 Task: Look for products in the category "Sauvignon Blanc" from De Martino only.
Action: Mouse moved to (734, 265)
Screenshot: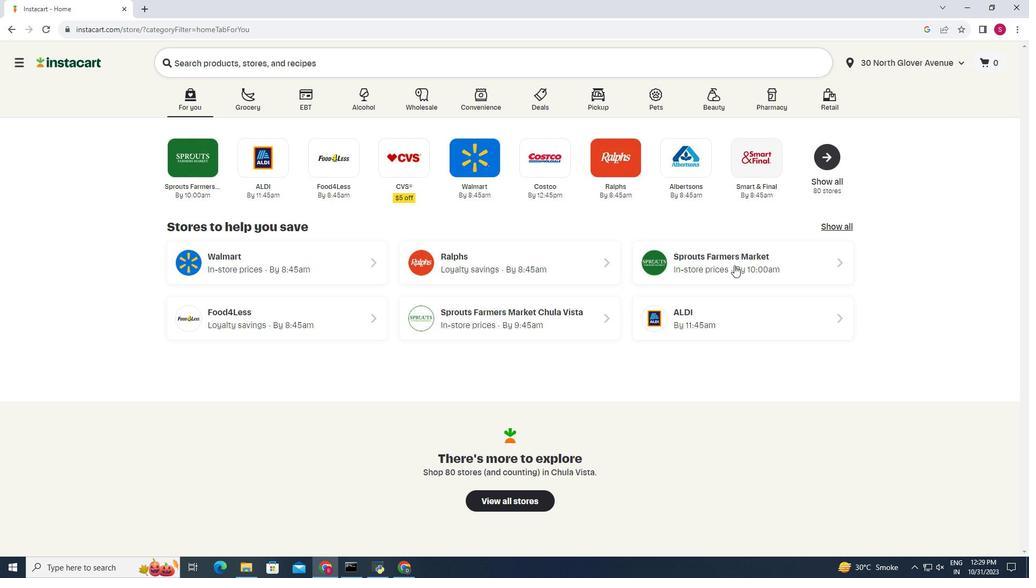
Action: Mouse pressed left at (734, 265)
Screenshot: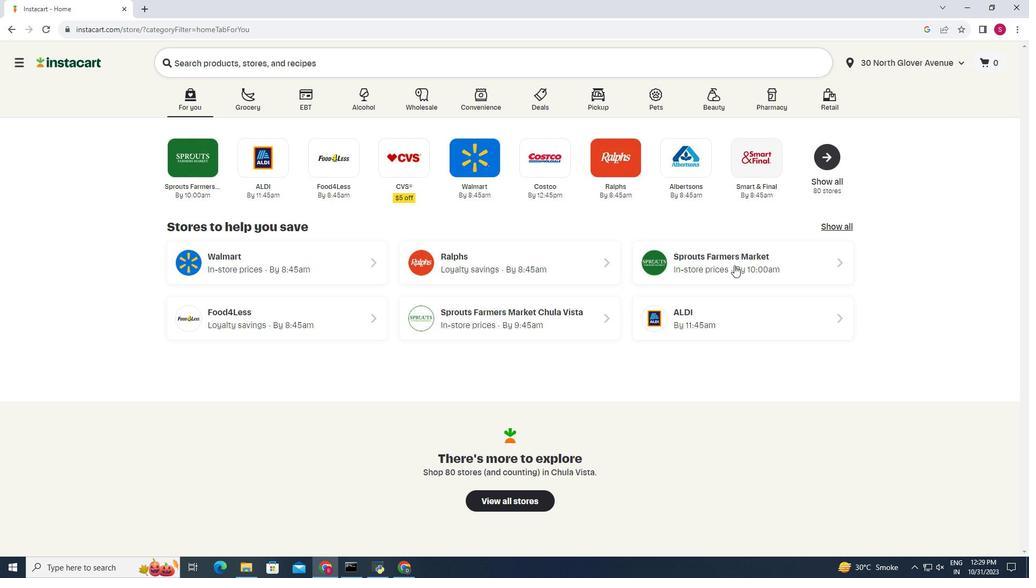 
Action: Mouse moved to (23, 516)
Screenshot: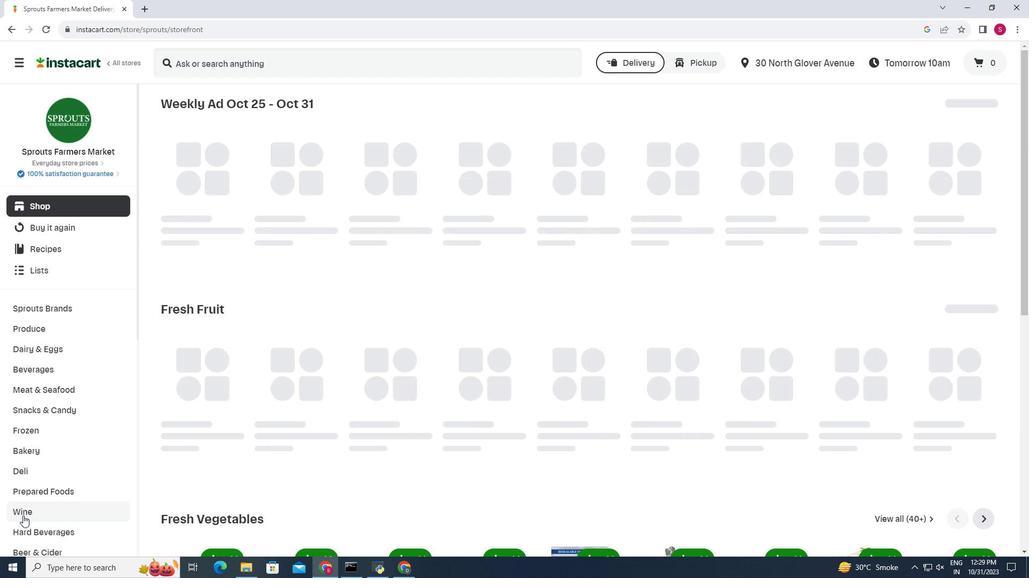 
Action: Mouse pressed left at (23, 516)
Screenshot: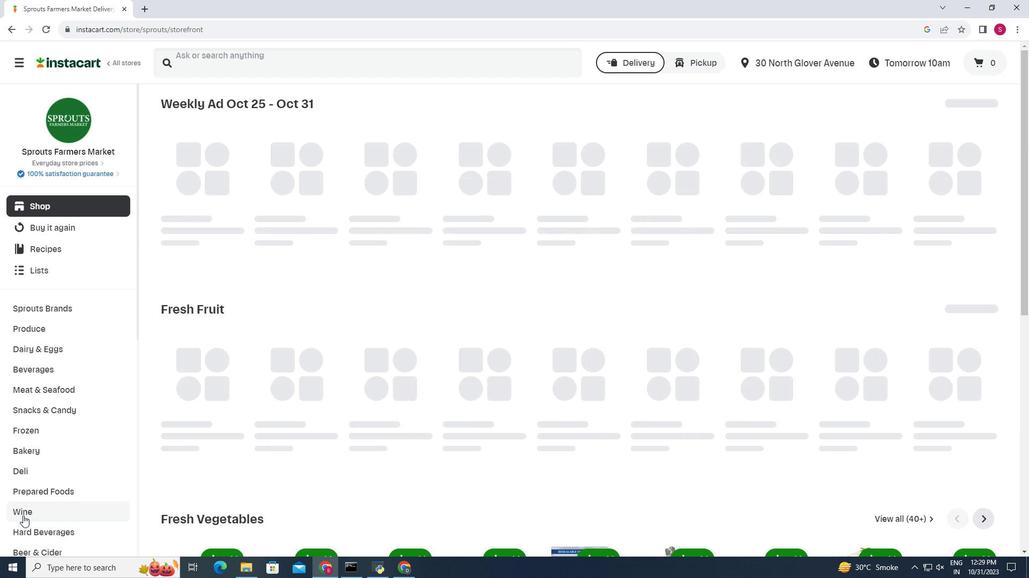 
Action: Mouse moved to (295, 135)
Screenshot: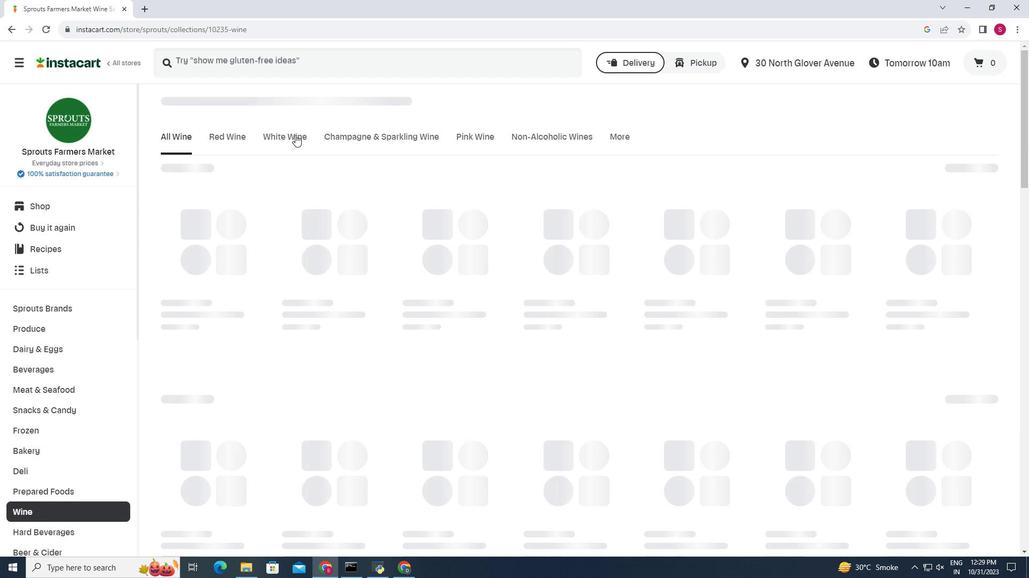 
Action: Mouse pressed left at (295, 135)
Screenshot: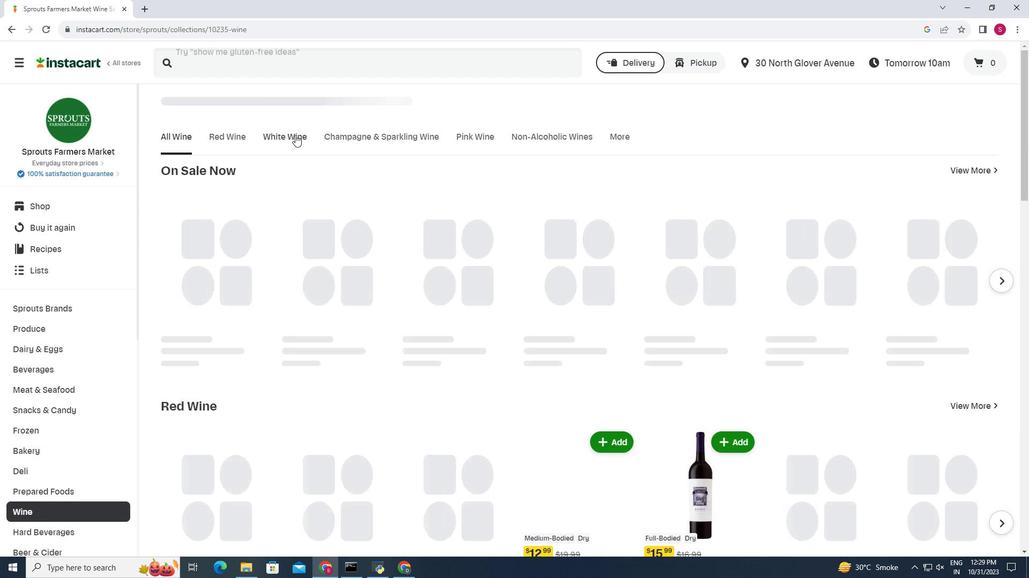 
Action: Mouse moved to (268, 170)
Screenshot: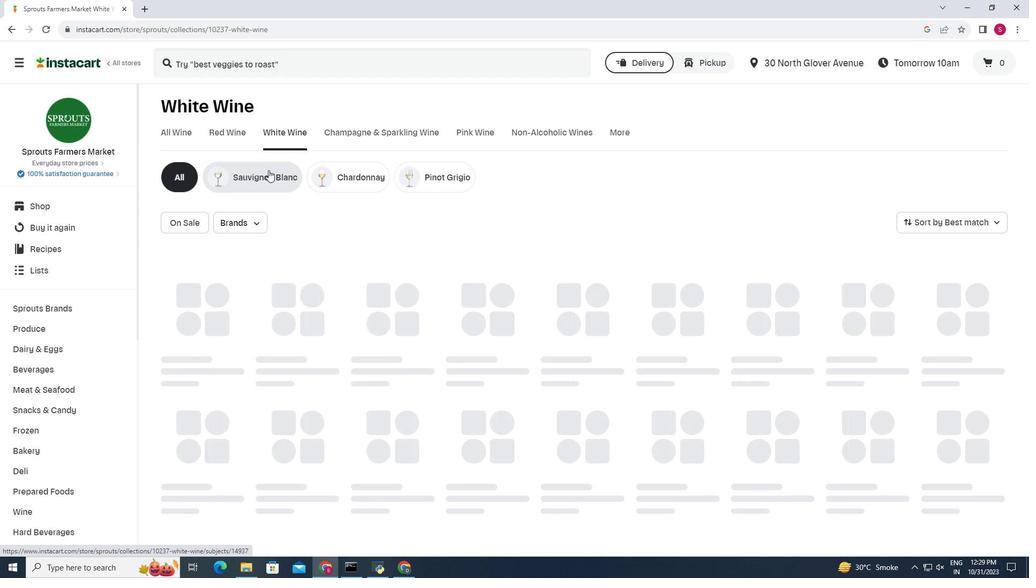 
Action: Mouse pressed left at (268, 170)
Screenshot: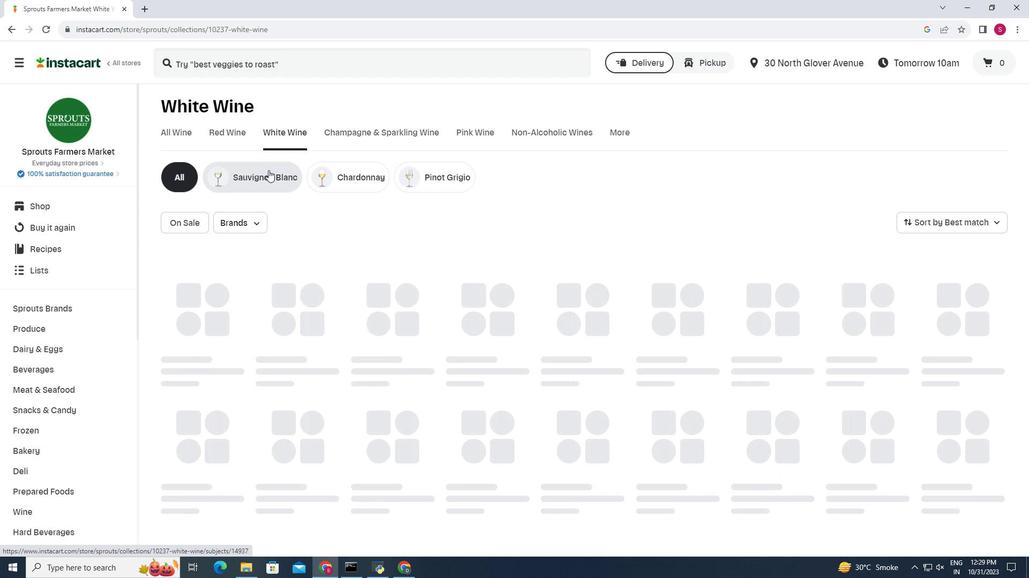
Action: Mouse moved to (254, 220)
Screenshot: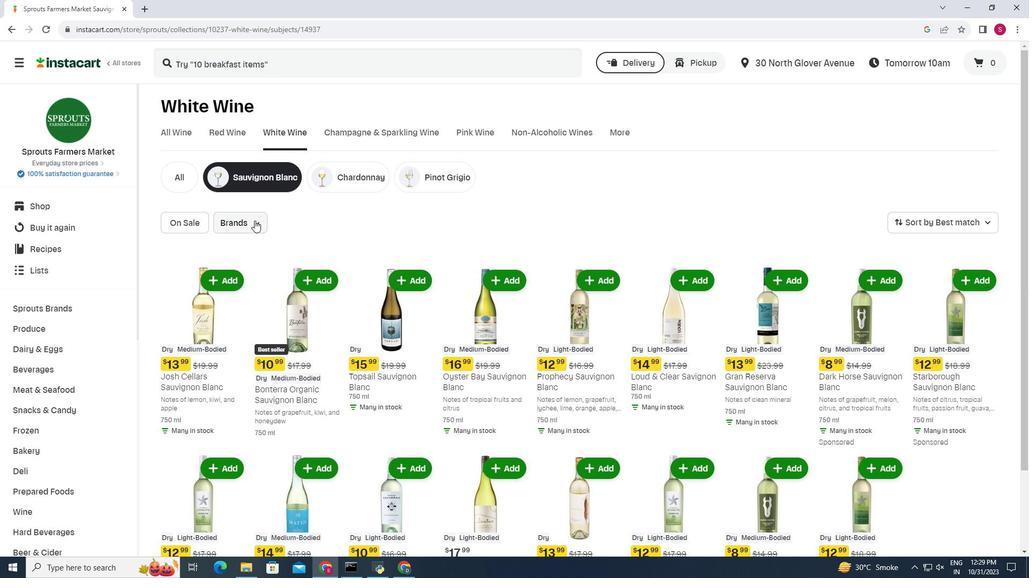 
Action: Mouse pressed left at (254, 220)
Screenshot: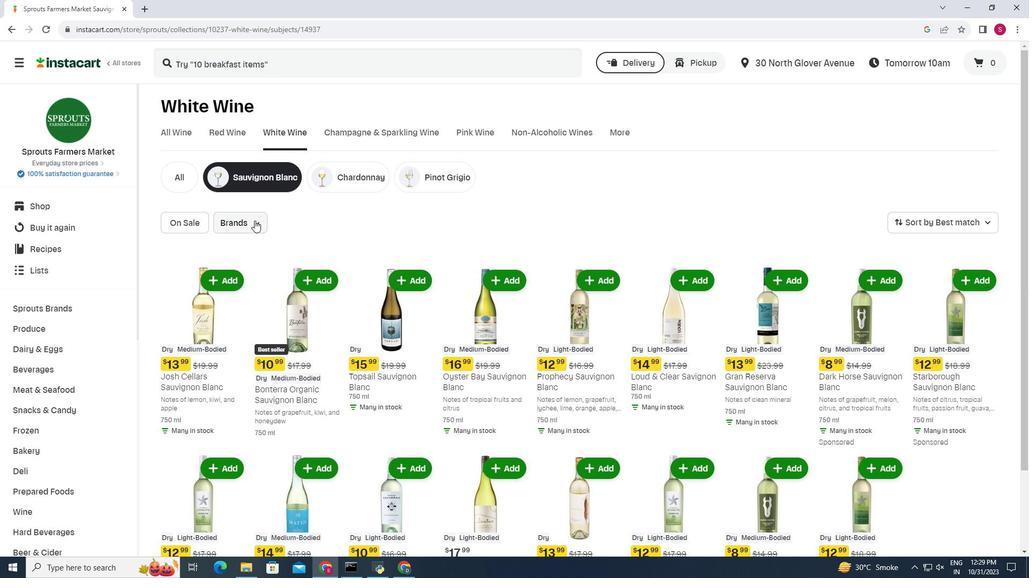 
Action: Mouse moved to (280, 300)
Screenshot: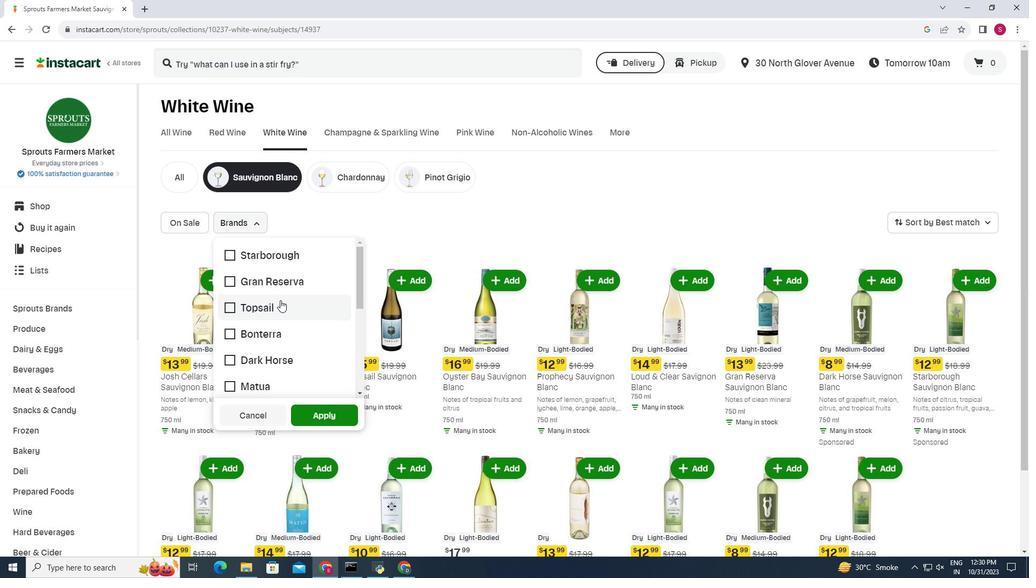 
Action: Mouse scrolled (280, 300) with delta (0, 0)
Screenshot: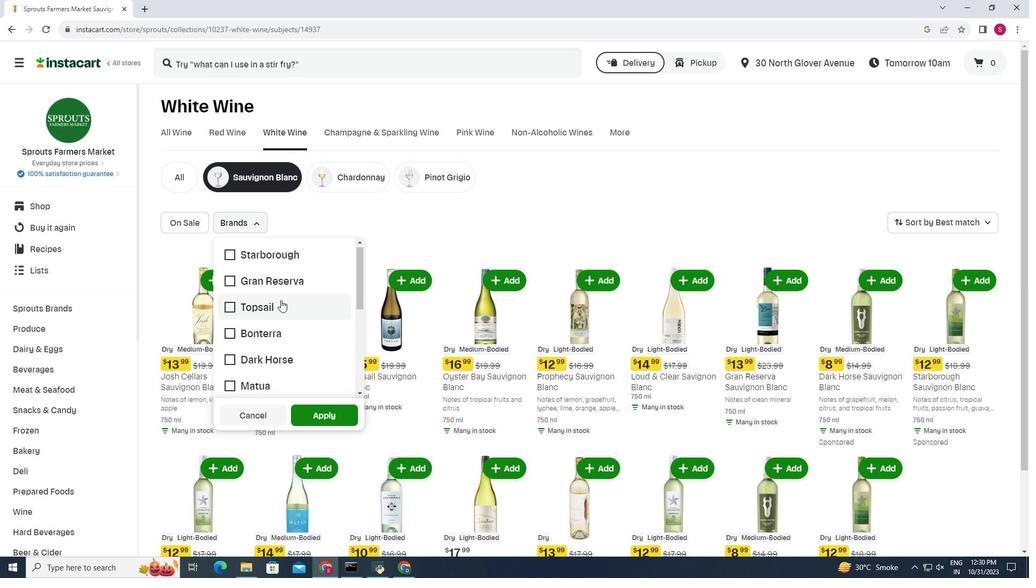 
Action: Mouse moved to (280, 300)
Screenshot: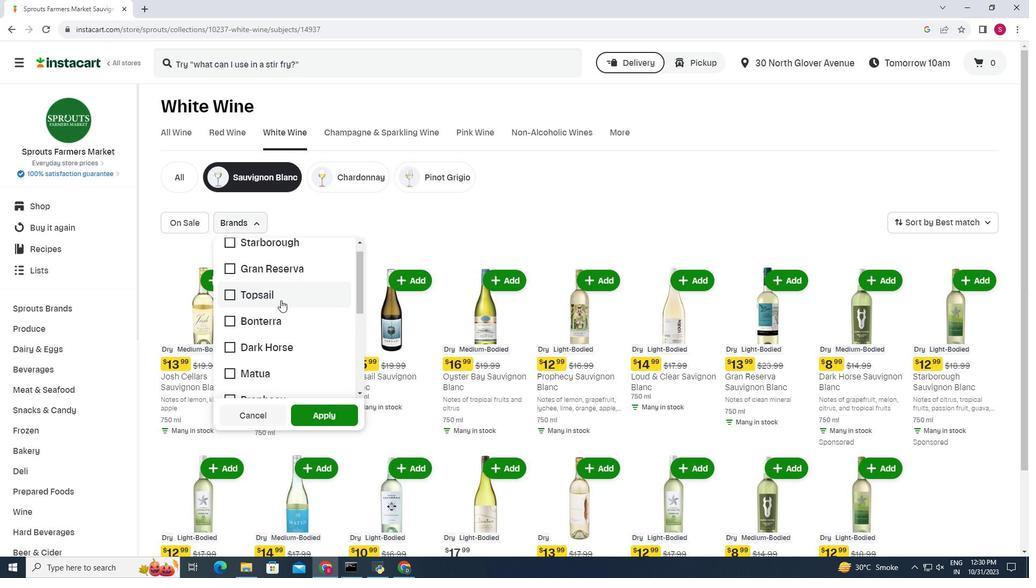 
Action: Mouse scrolled (280, 300) with delta (0, 0)
Screenshot: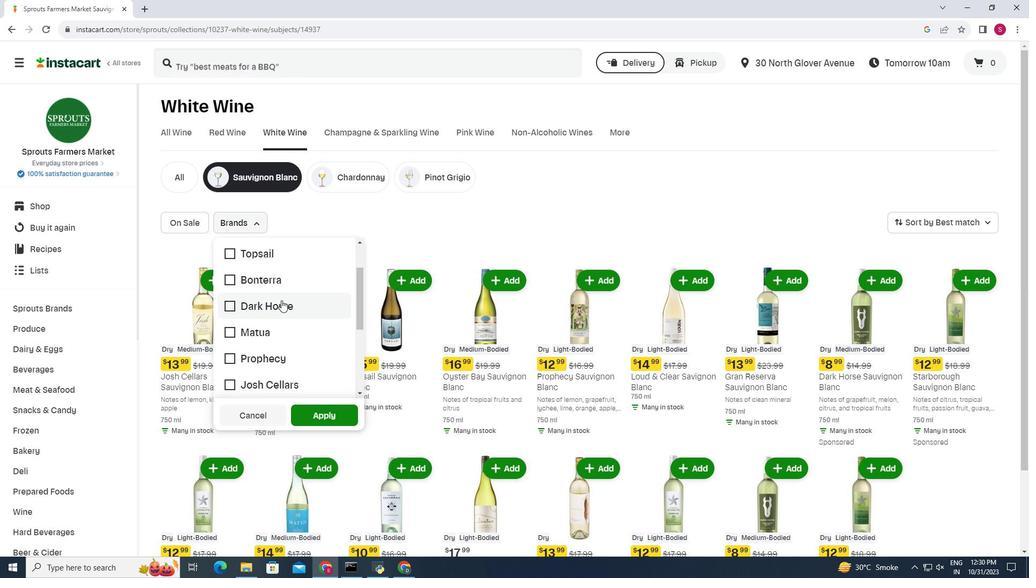
Action: Mouse moved to (281, 300)
Screenshot: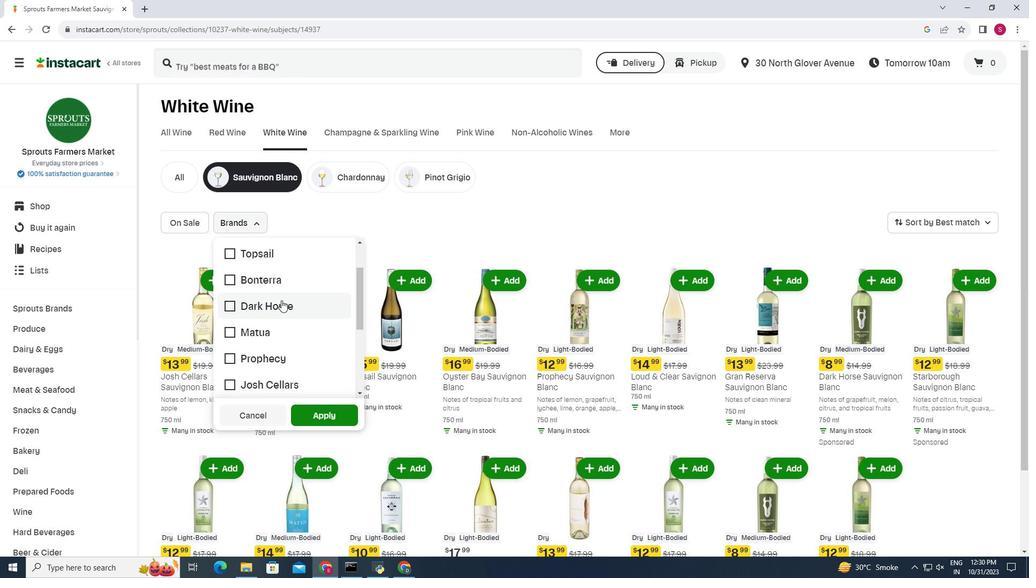 
Action: Mouse scrolled (281, 300) with delta (0, 0)
Screenshot: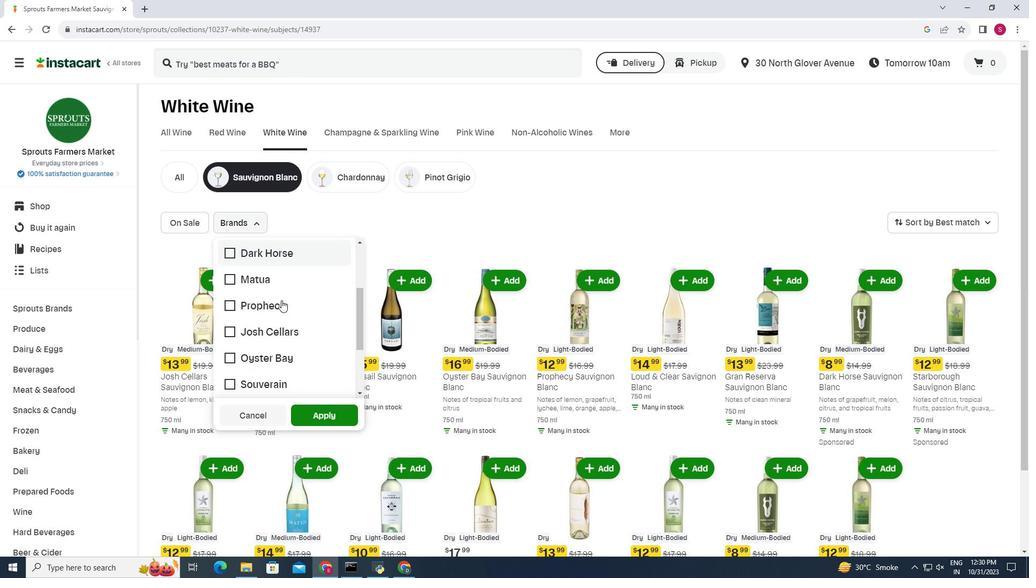 
Action: Mouse moved to (281, 301)
Screenshot: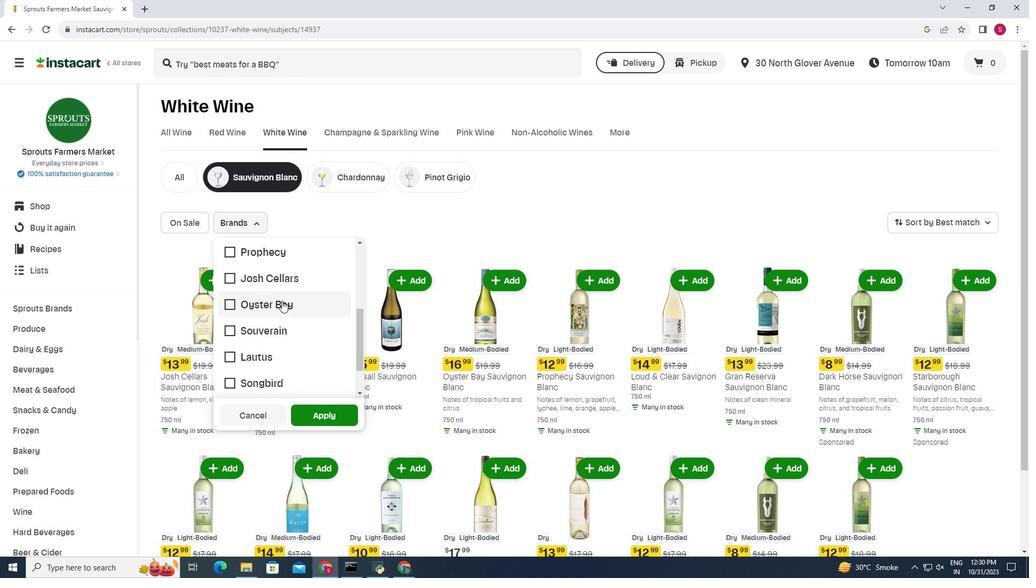 
Action: Mouse scrolled (281, 300) with delta (0, 0)
Screenshot: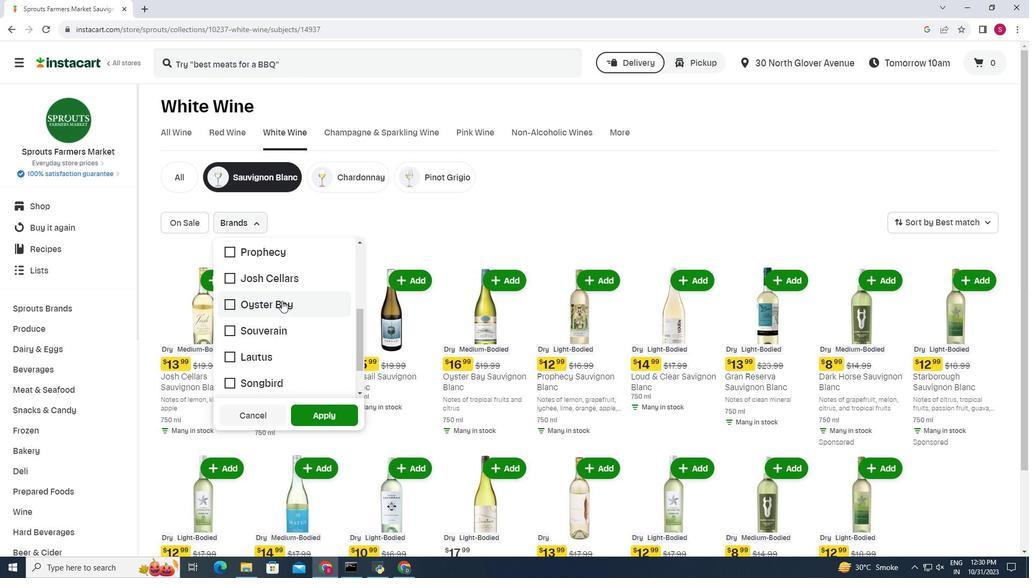 
Action: Mouse scrolled (281, 300) with delta (0, 0)
Screenshot: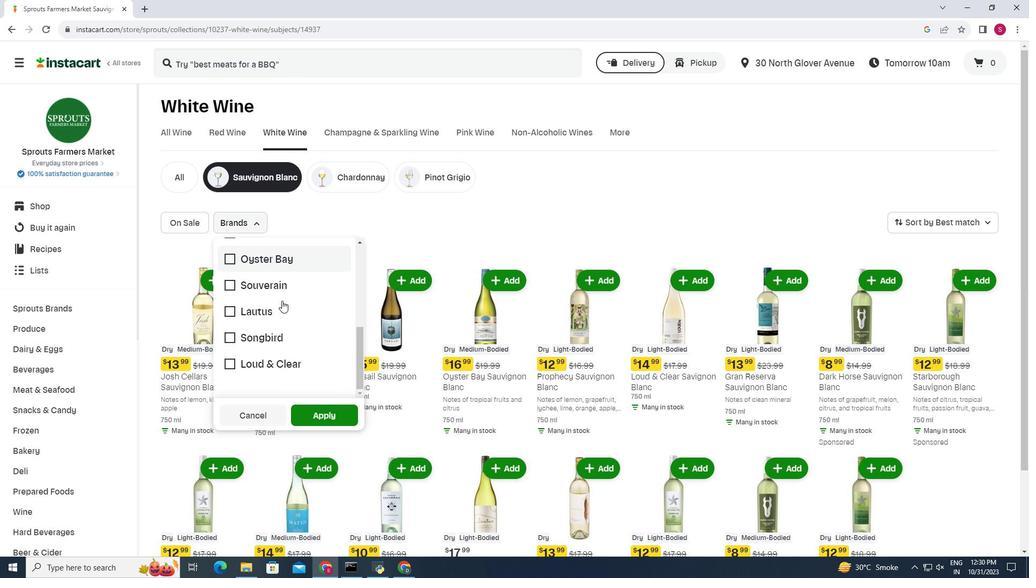 
Action: Mouse scrolled (281, 301) with delta (0, 0)
Screenshot: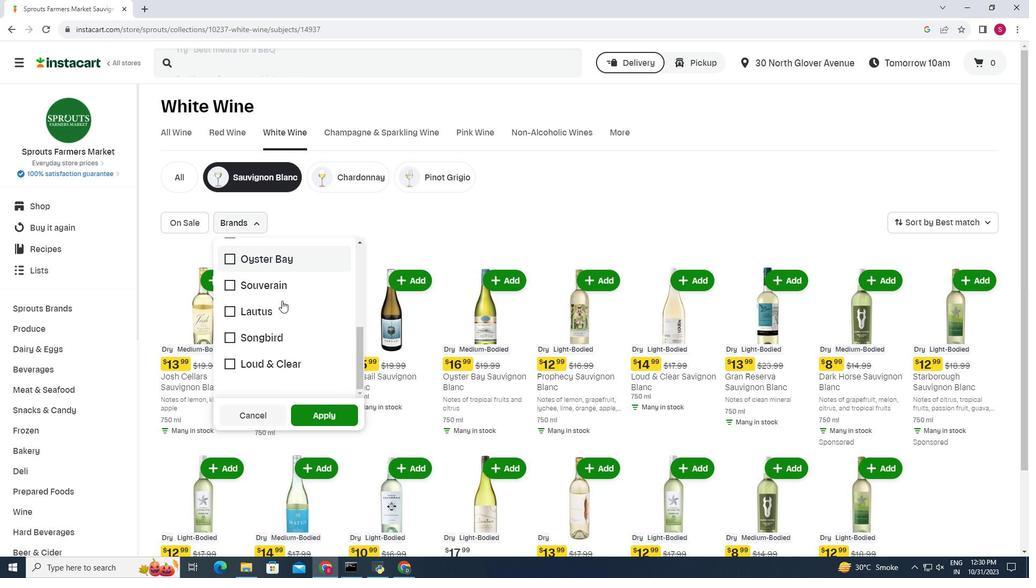 
Action: Mouse scrolled (281, 301) with delta (0, 0)
Screenshot: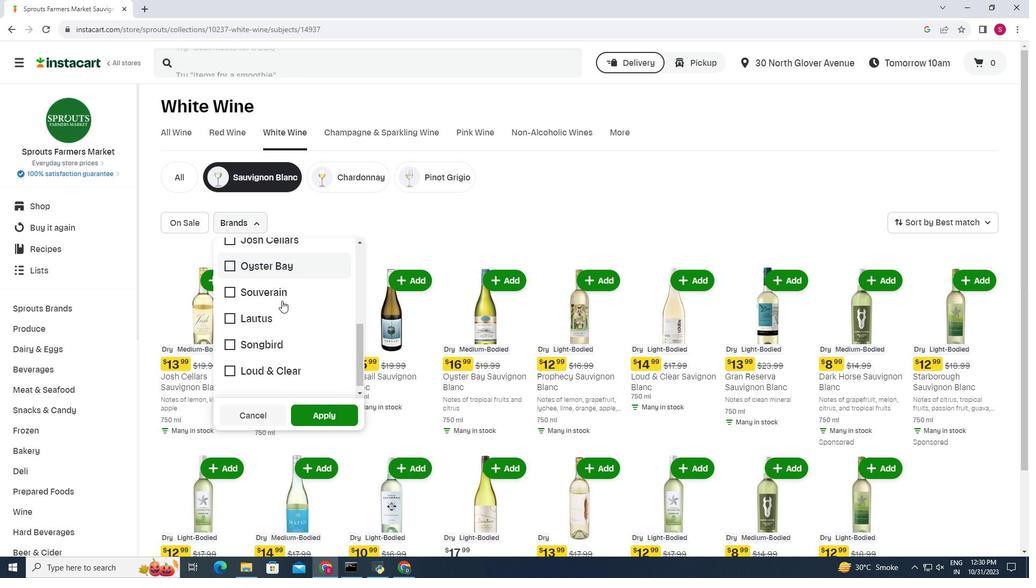 
Action: Mouse scrolled (281, 301) with delta (0, 0)
Screenshot: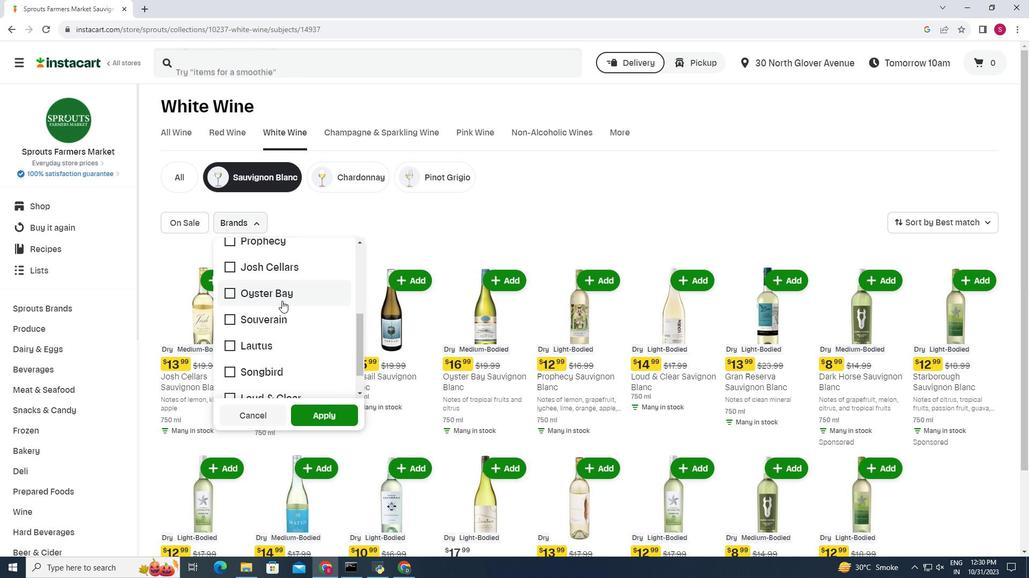 
Action: Mouse scrolled (281, 301) with delta (0, 0)
Screenshot: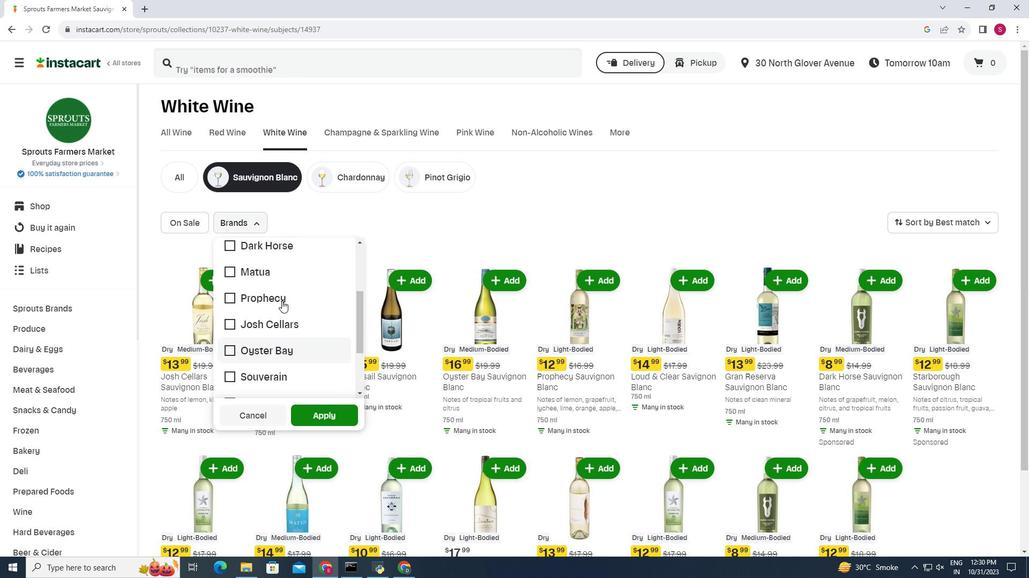 
Action: Mouse scrolled (281, 301) with delta (0, 0)
Screenshot: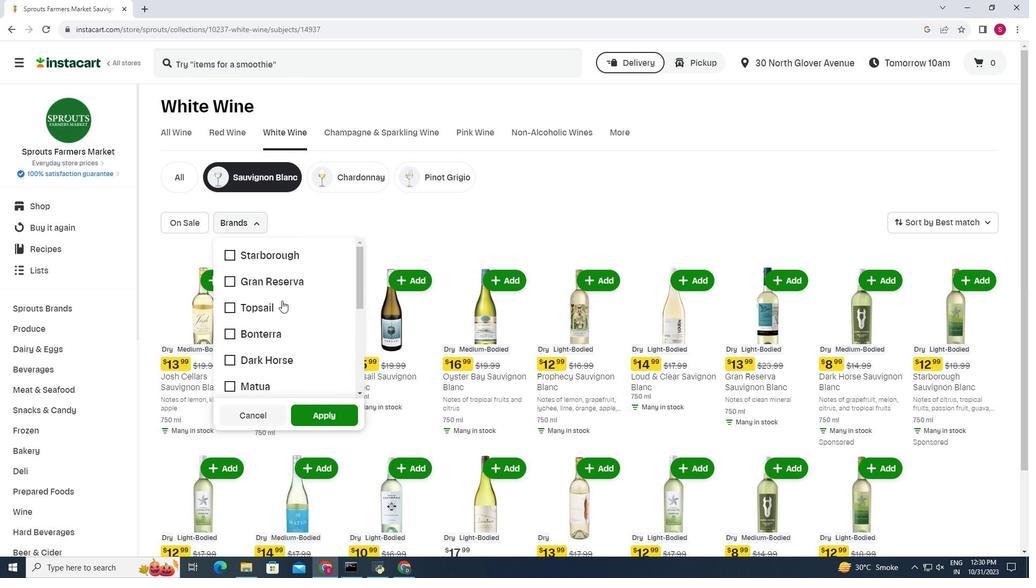 
Action: Mouse scrolled (281, 301) with delta (0, 0)
Screenshot: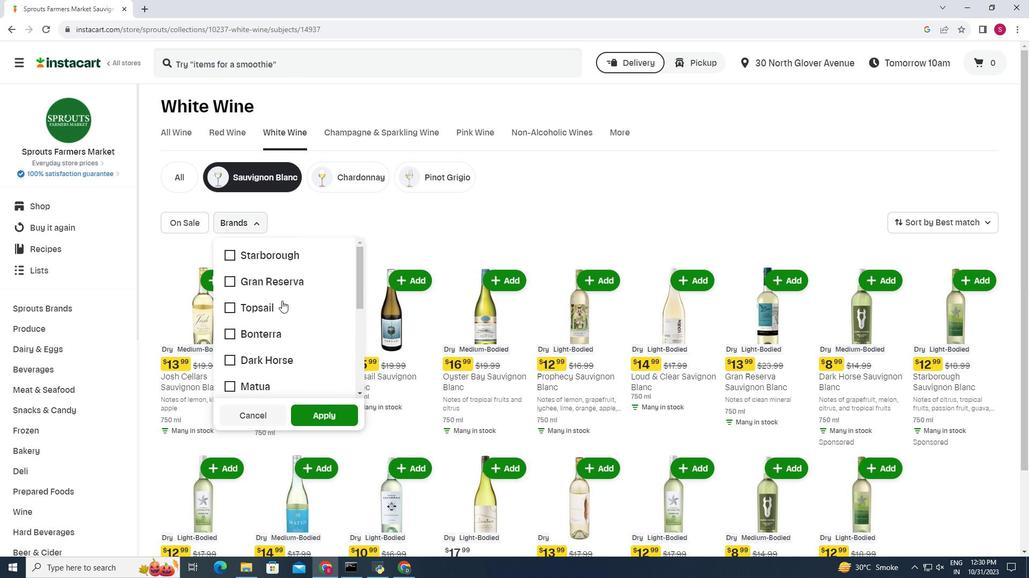 
Action: Mouse scrolled (281, 301) with delta (0, 0)
Screenshot: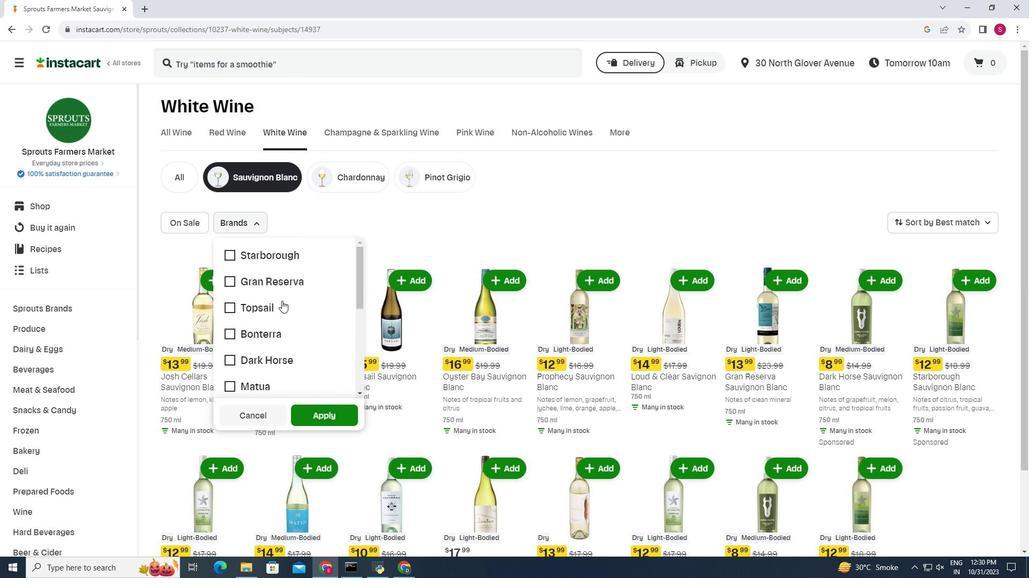 
Action: Mouse scrolled (281, 301) with delta (0, 0)
Screenshot: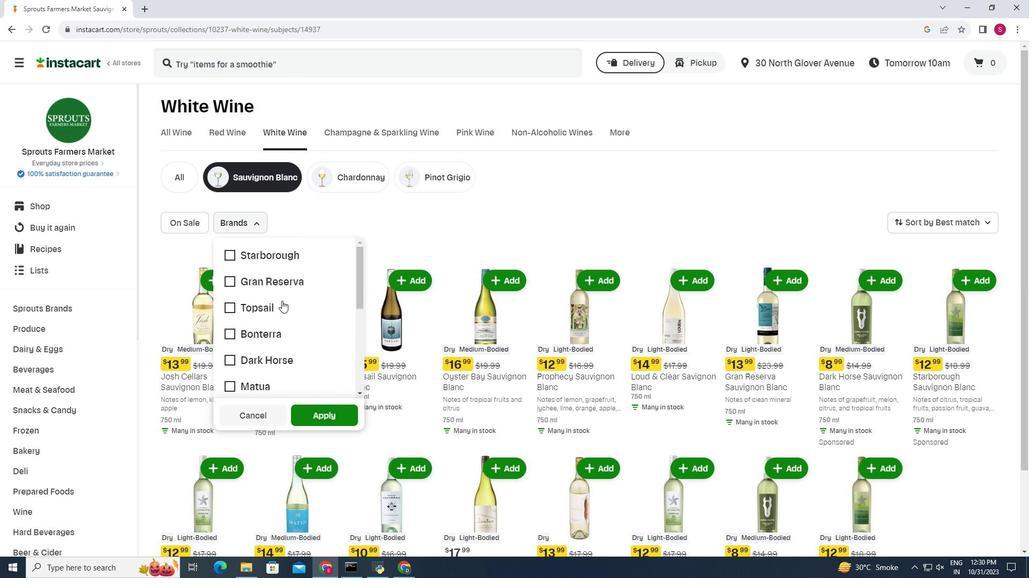
Action: Mouse scrolled (281, 300) with delta (0, 0)
Screenshot: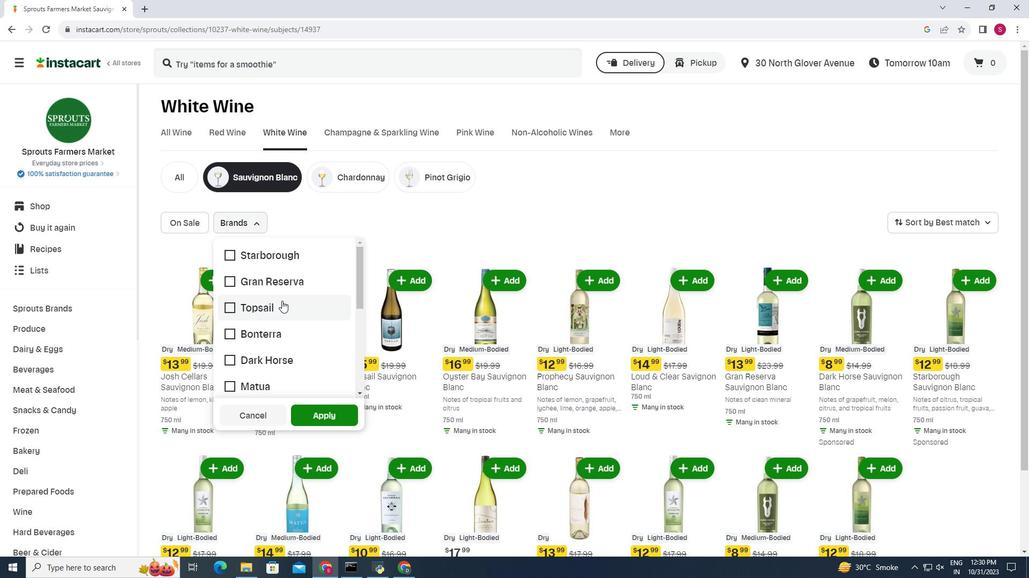 
Action: Mouse scrolled (281, 300) with delta (0, 0)
Screenshot: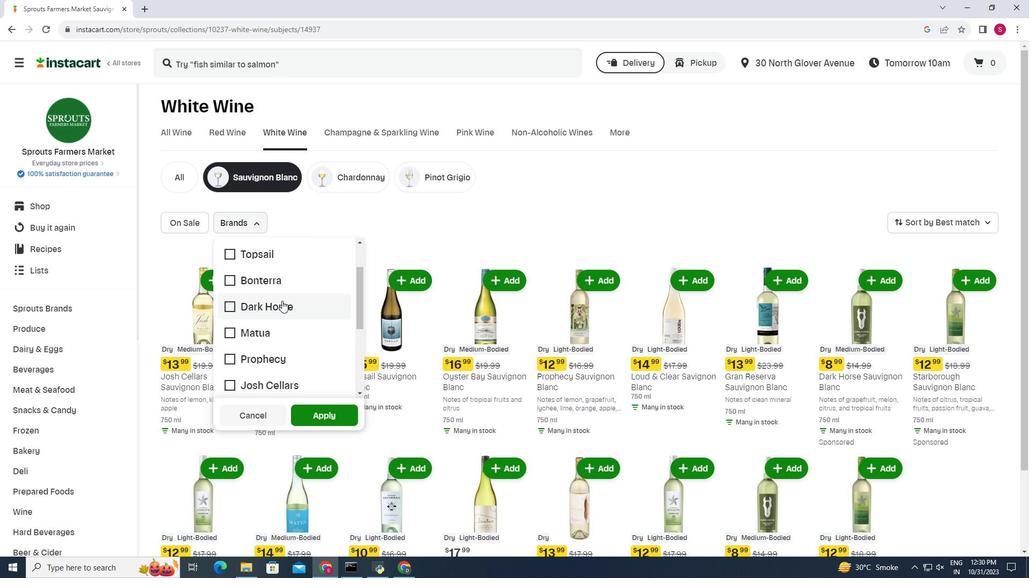 
Action: Mouse scrolled (281, 300) with delta (0, 0)
Screenshot: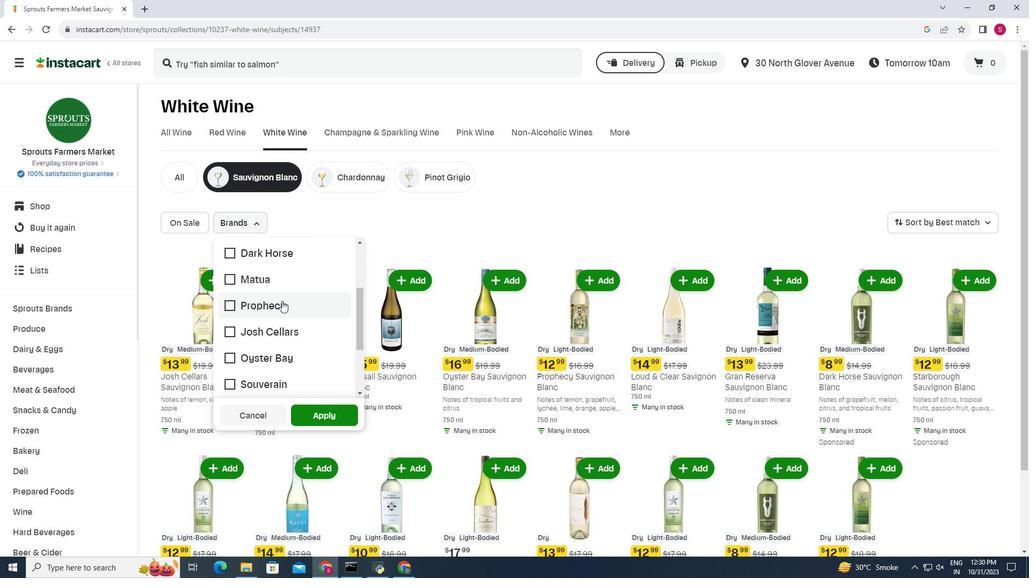 
Action: Mouse scrolled (281, 300) with delta (0, 0)
Screenshot: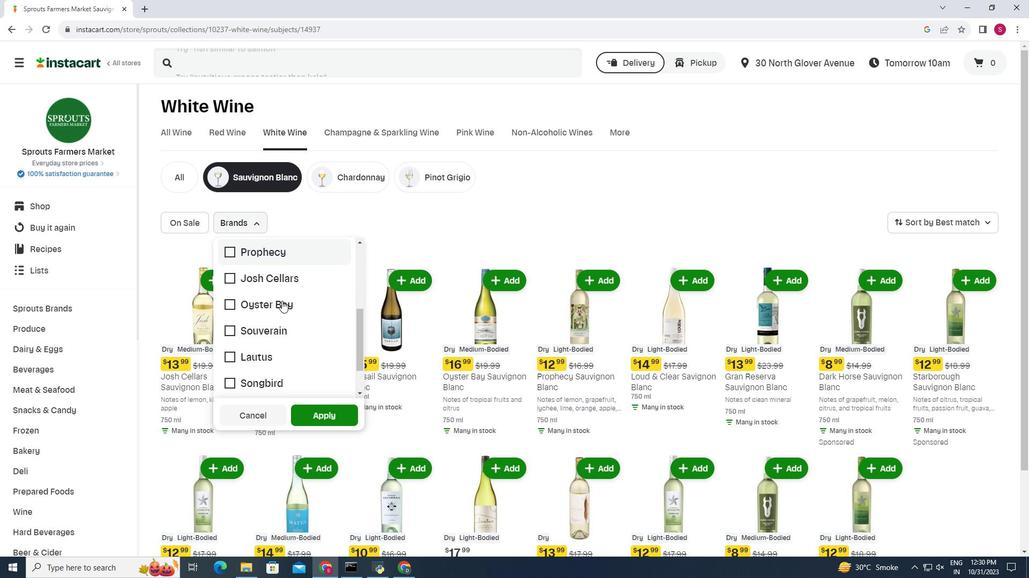 
Action: Mouse scrolled (281, 300) with delta (0, 0)
Screenshot: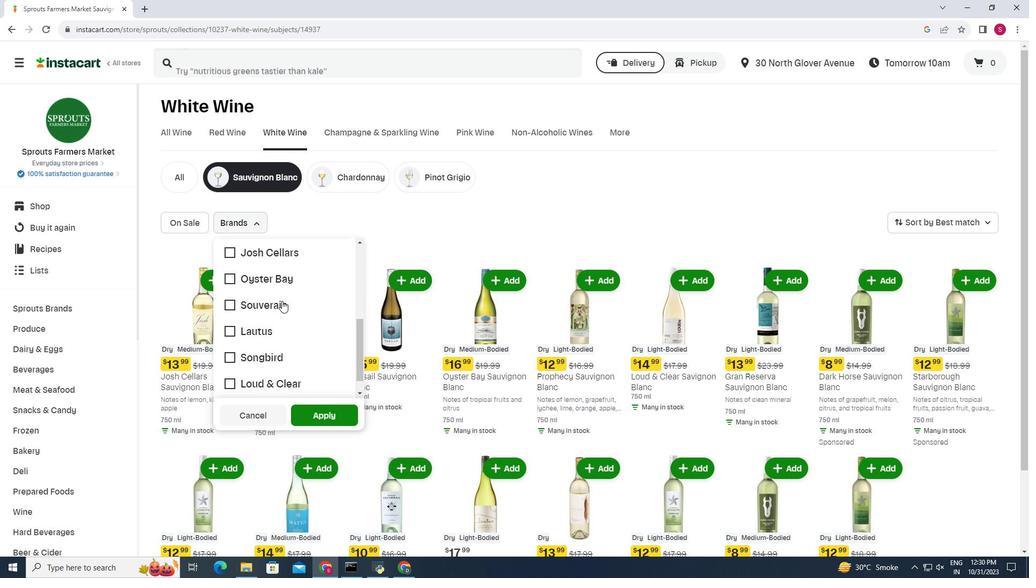 
Action: Mouse scrolled (281, 300) with delta (0, 0)
Screenshot: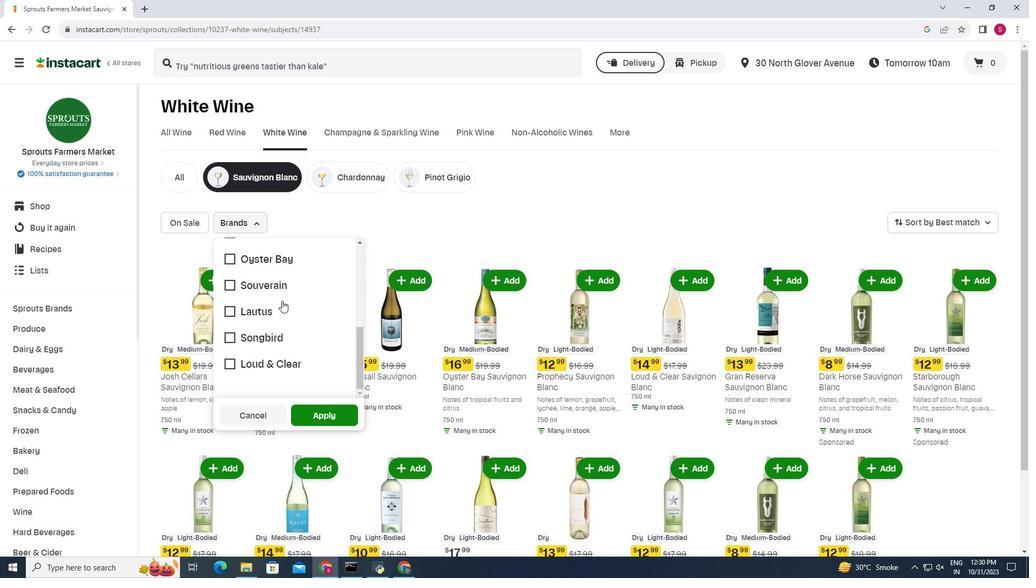 
Action: Mouse moved to (281, 301)
Screenshot: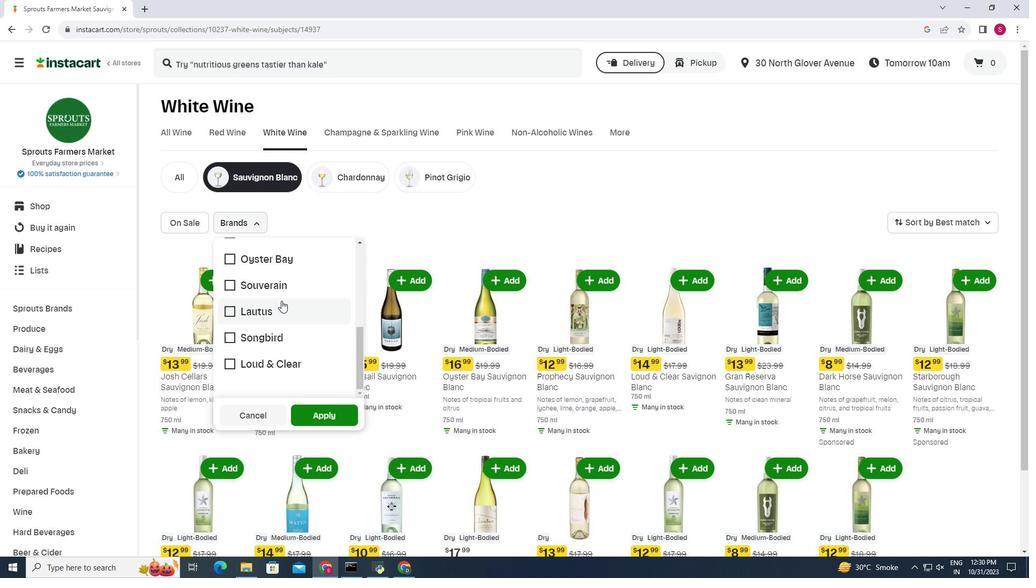 
